 Task: Add Earth's Best Organic Winter Squash Stage 2 to the cart.
Action: Mouse moved to (241, 129)
Screenshot: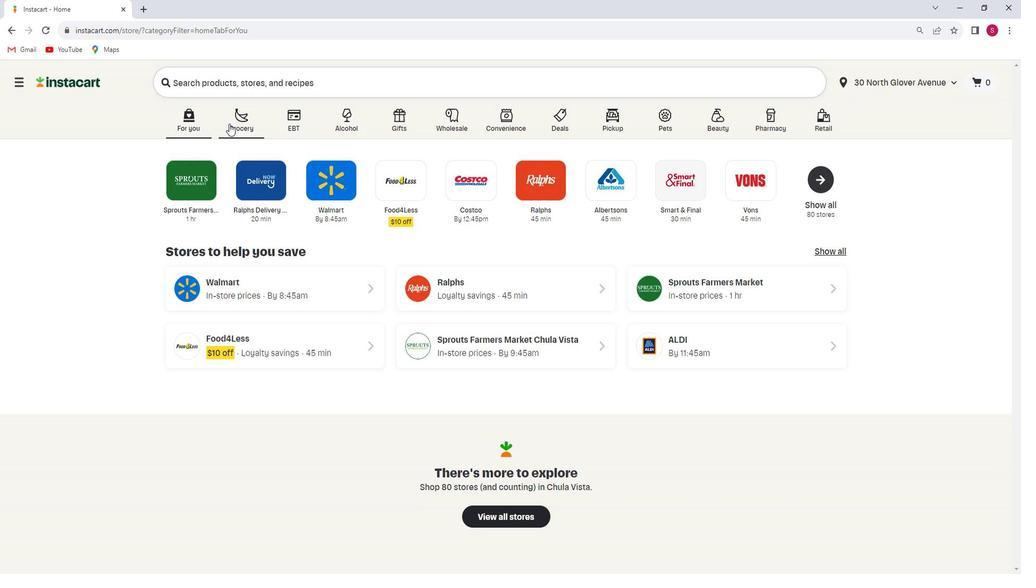 
Action: Mouse pressed left at (241, 129)
Screenshot: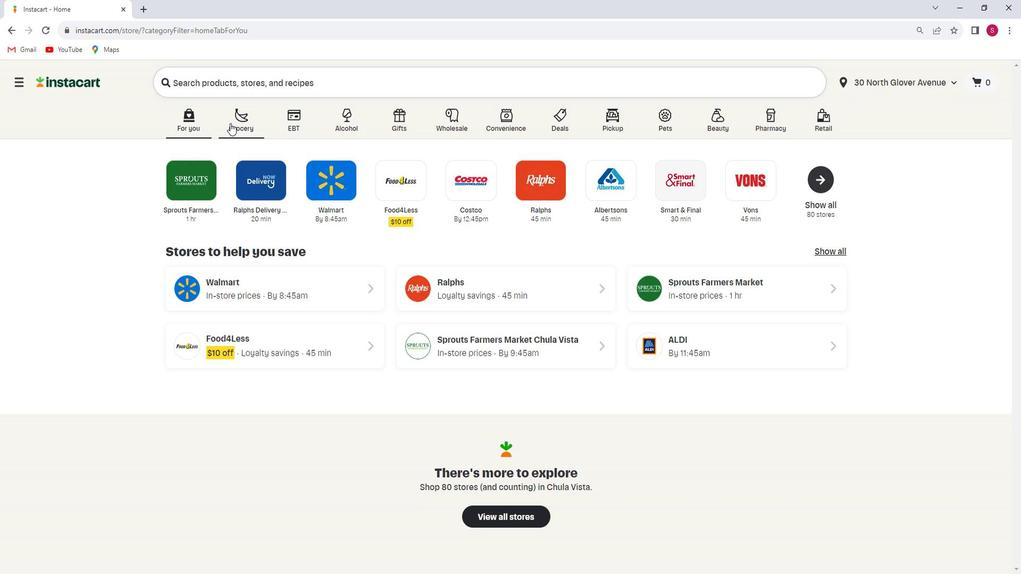 
Action: Mouse moved to (237, 315)
Screenshot: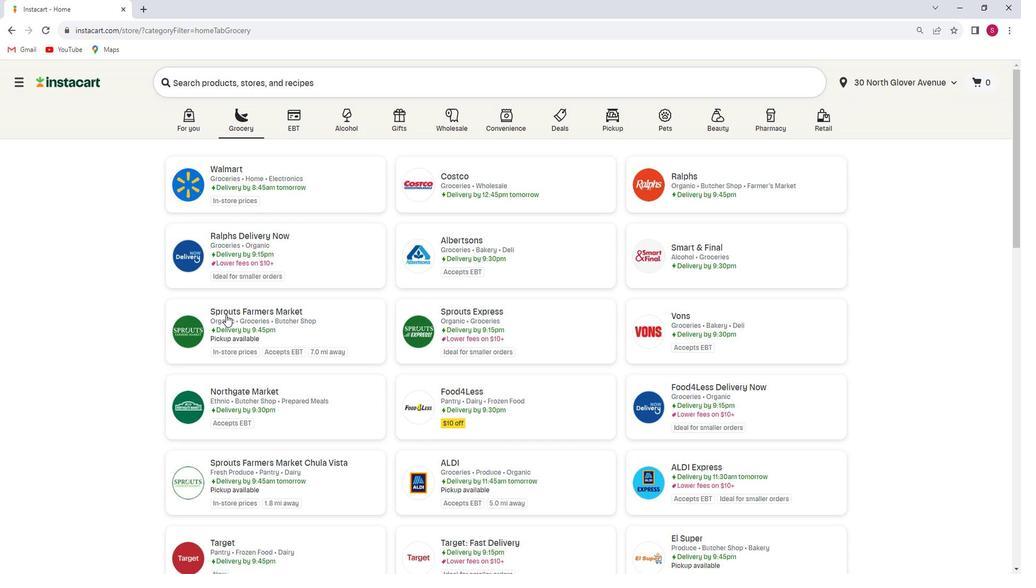 
Action: Mouse pressed left at (237, 315)
Screenshot: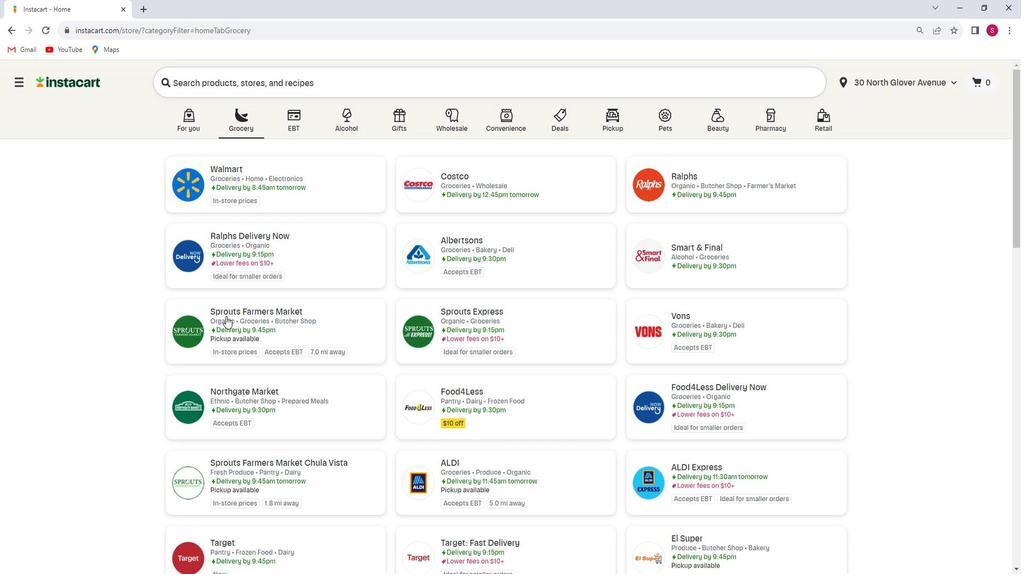 
Action: Mouse moved to (102, 319)
Screenshot: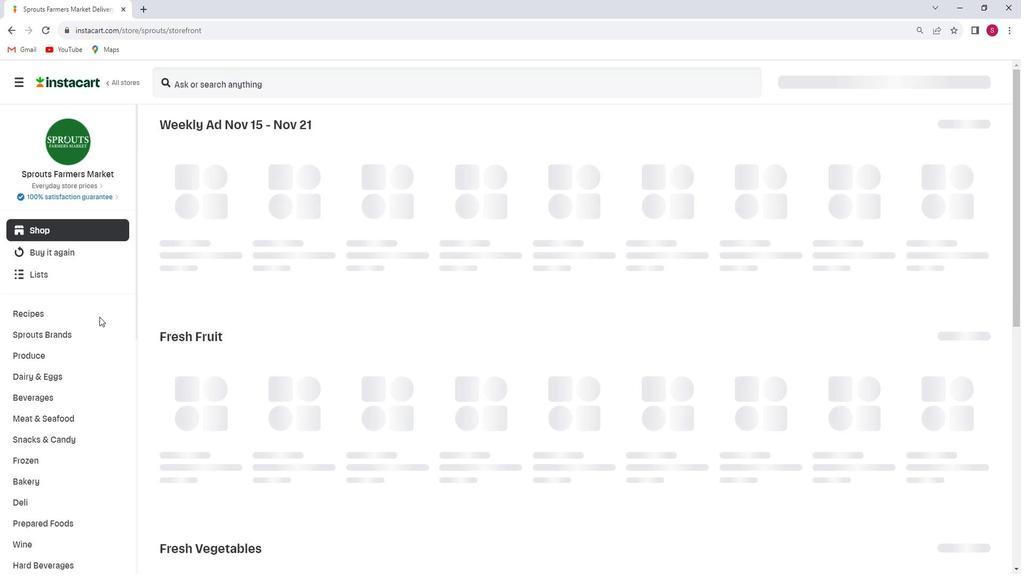 
Action: Mouse scrolled (102, 318) with delta (0, 0)
Screenshot: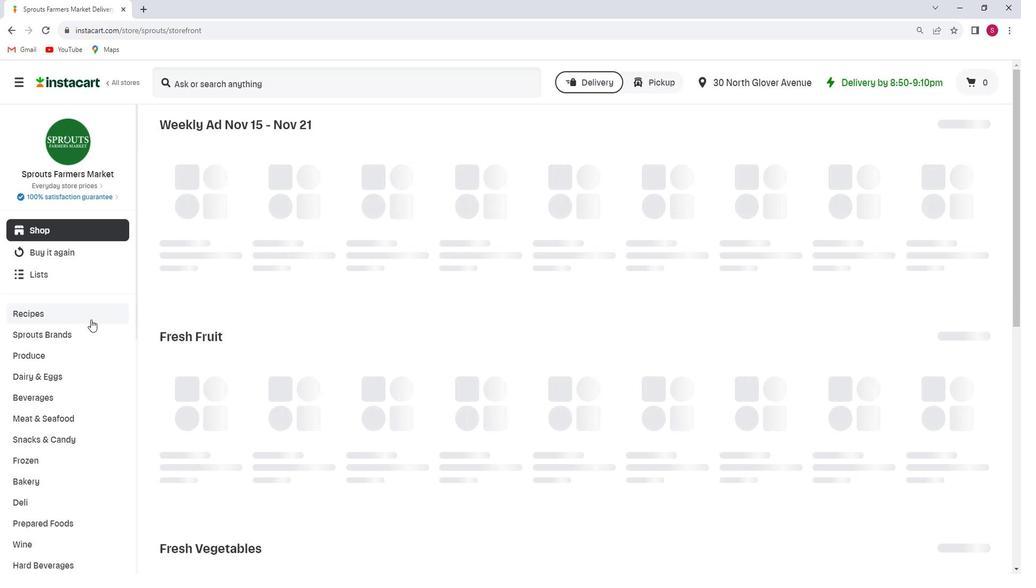 
Action: Mouse scrolled (102, 318) with delta (0, 0)
Screenshot: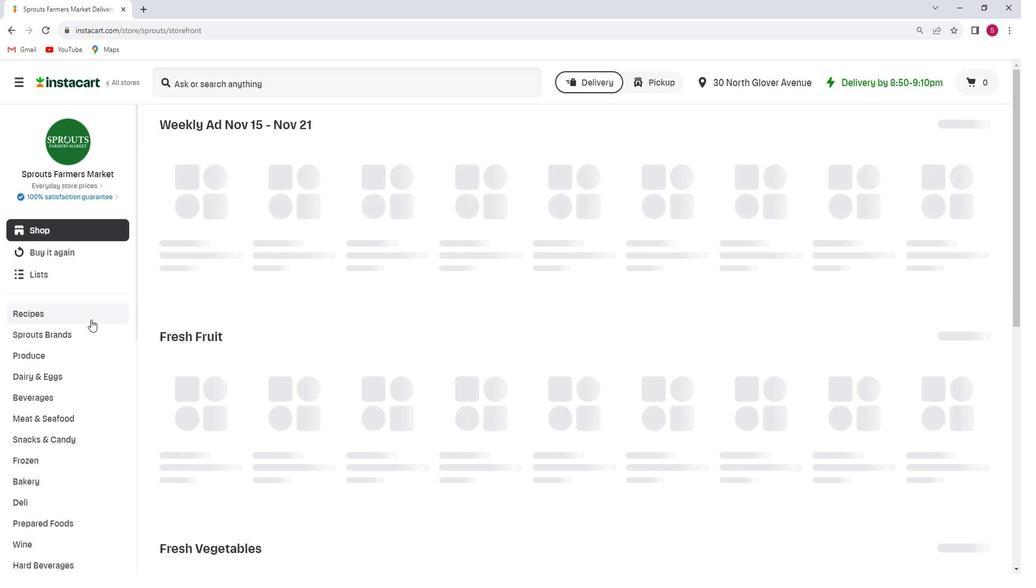 
Action: Mouse scrolled (102, 318) with delta (0, 0)
Screenshot: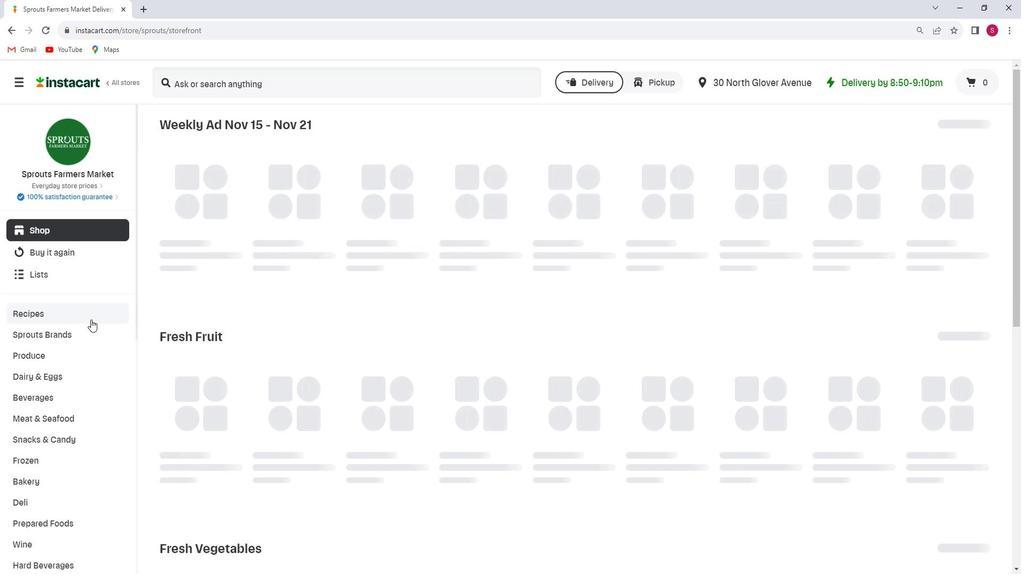 
Action: Mouse scrolled (102, 318) with delta (0, 0)
Screenshot: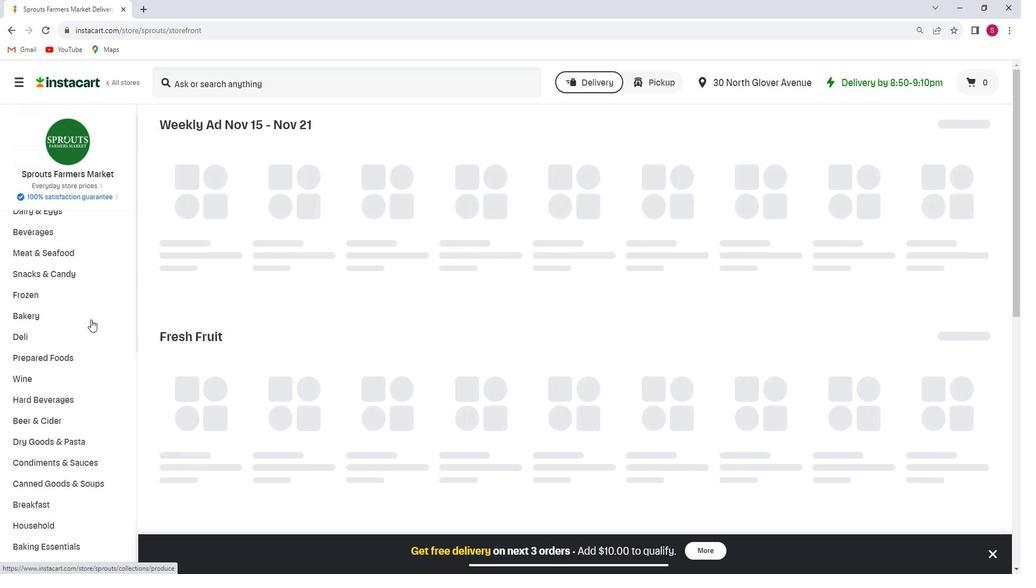 
Action: Mouse scrolled (102, 318) with delta (0, 0)
Screenshot: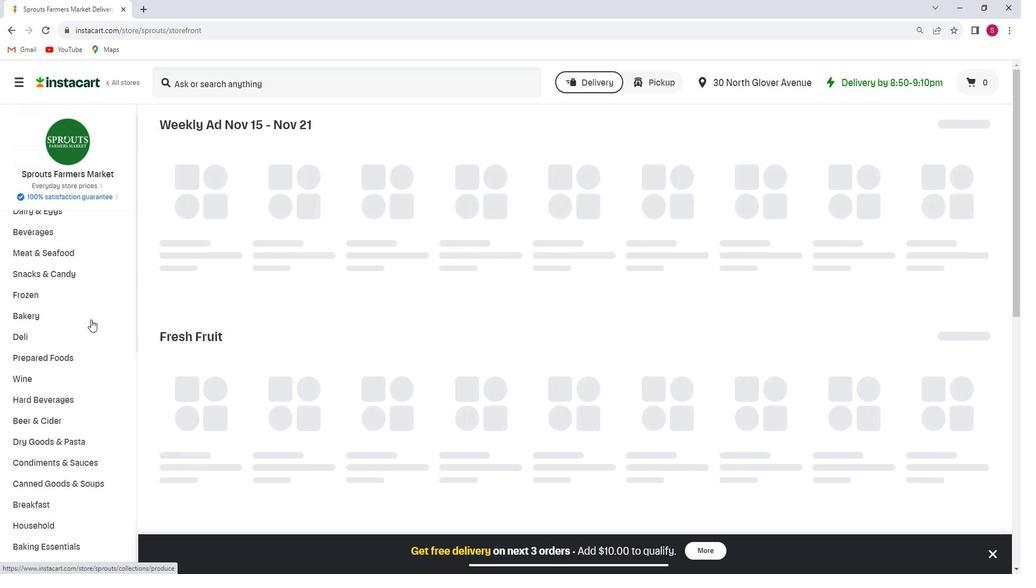 
Action: Mouse scrolled (102, 318) with delta (0, 0)
Screenshot: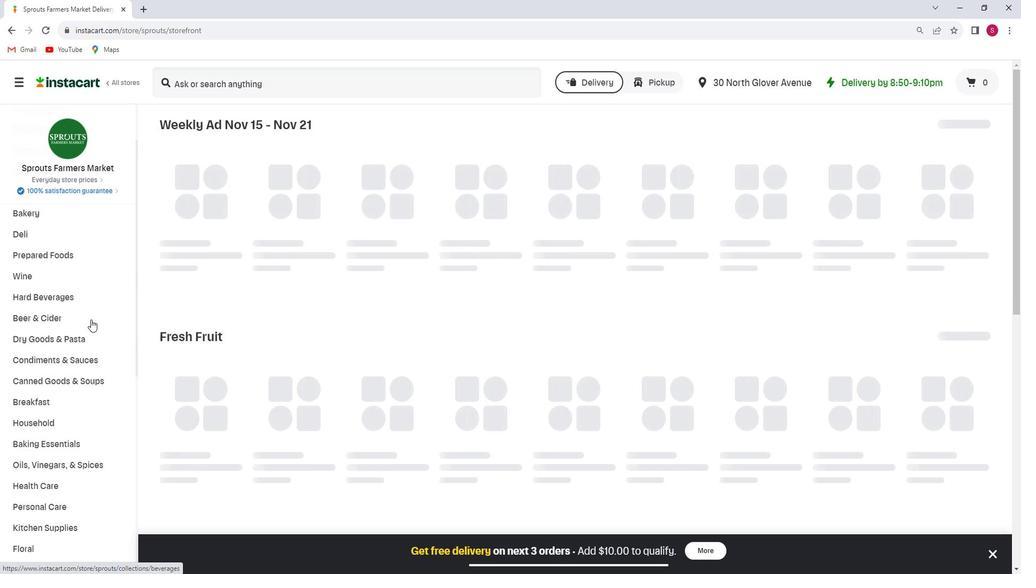 
Action: Mouse scrolled (102, 318) with delta (0, 0)
Screenshot: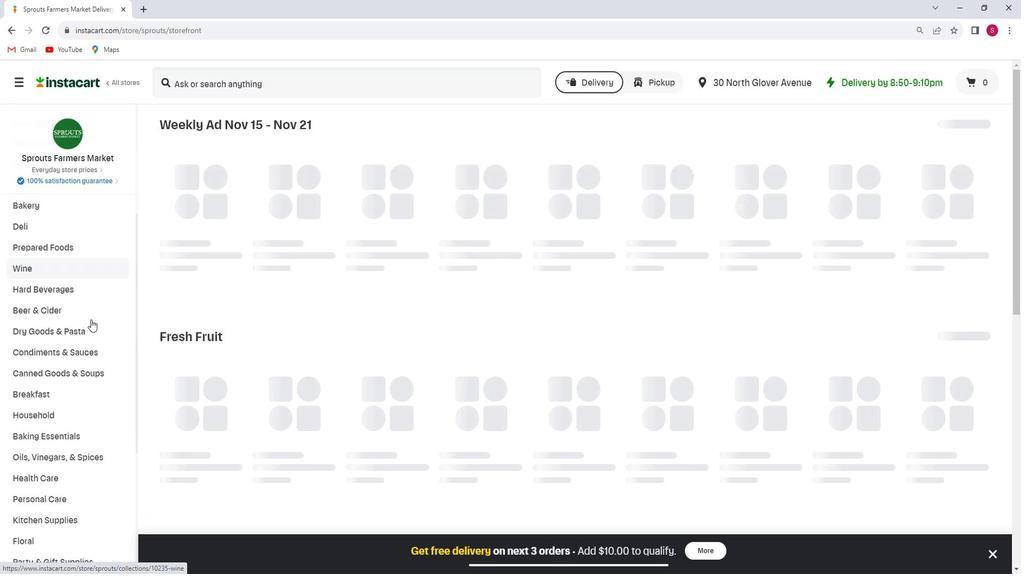 
Action: Mouse moved to (96, 327)
Screenshot: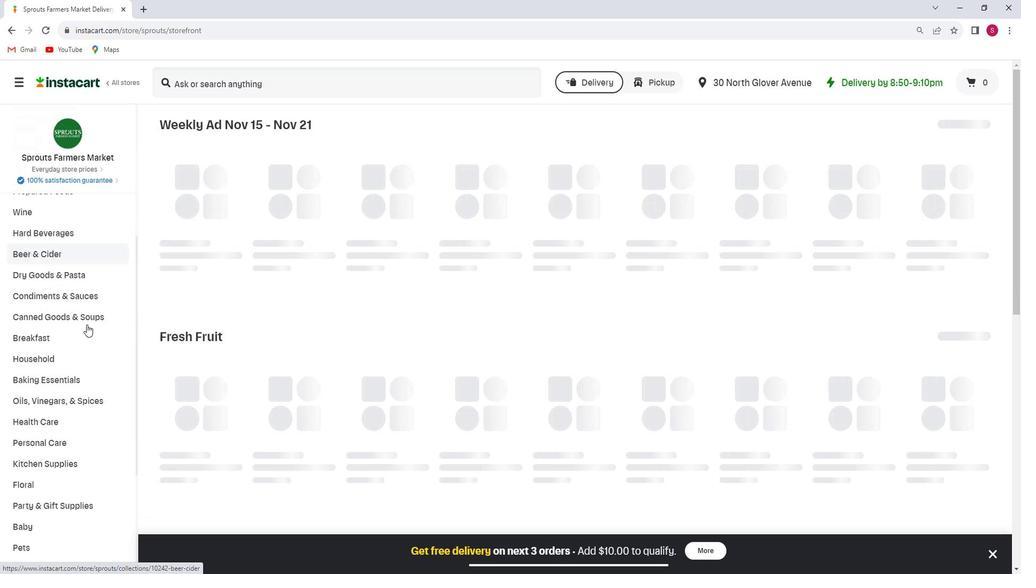 
Action: Mouse scrolled (96, 326) with delta (0, 0)
Screenshot: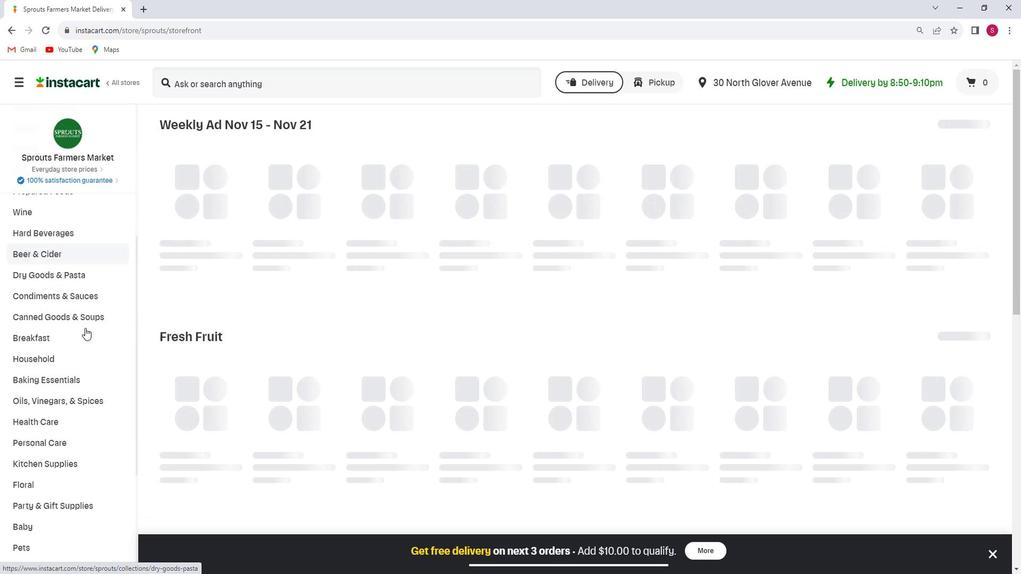 
Action: Mouse scrolled (96, 326) with delta (0, 0)
Screenshot: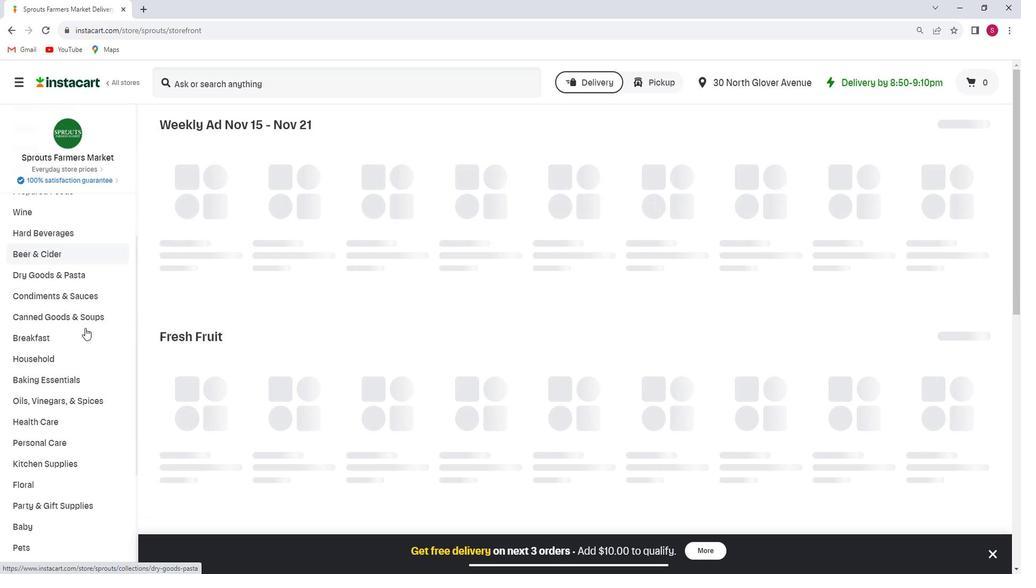 
Action: Mouse moved to (51, 411)
Screenshot: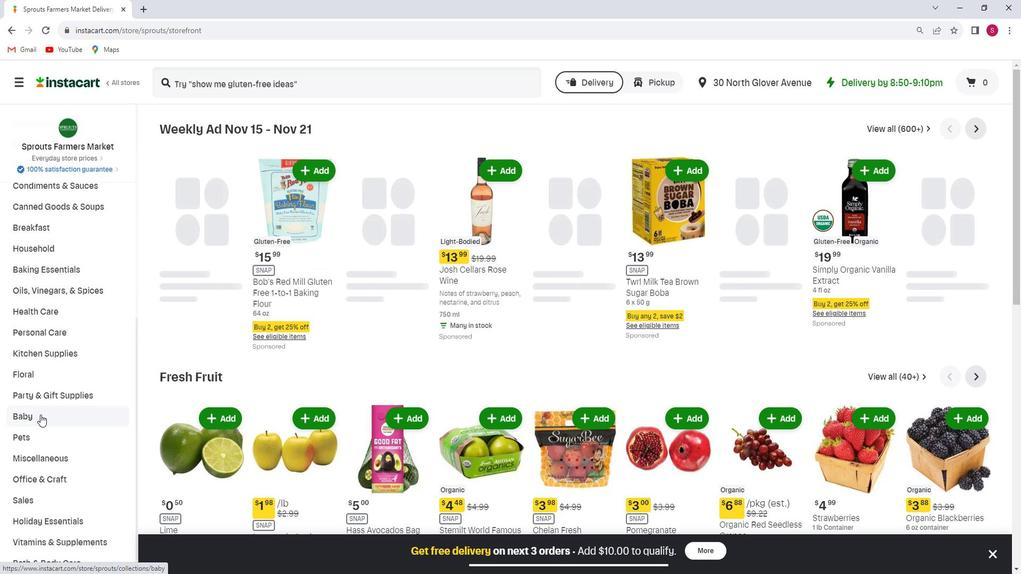 
Action: Mouse pressed left at (51, 411)
Screenshot: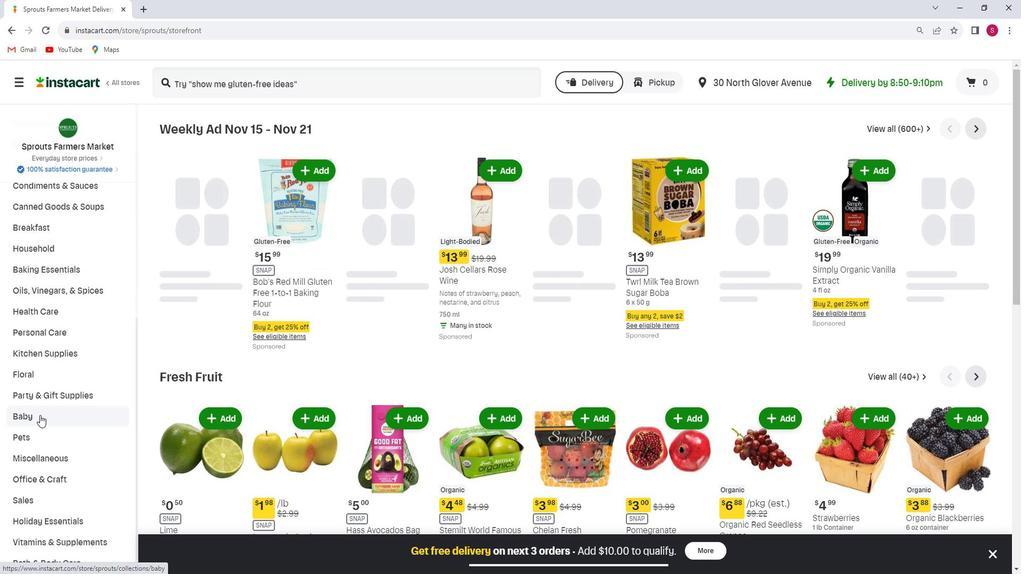 
Action: Mouse moved to (57, 409)
Screenshot: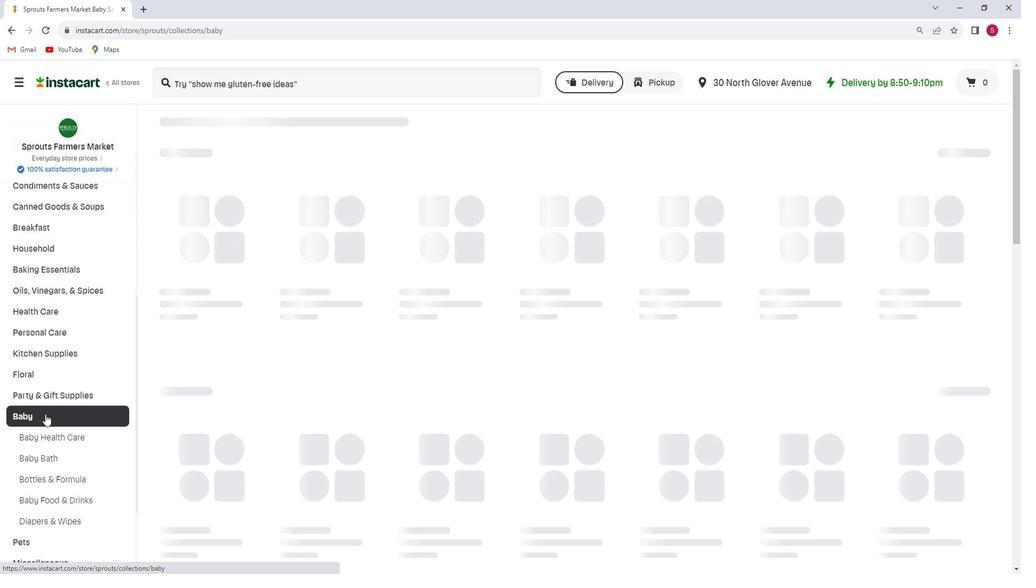 
Action: Mouse scrolled (57, 408) with delta (0, 0)
Screenshot: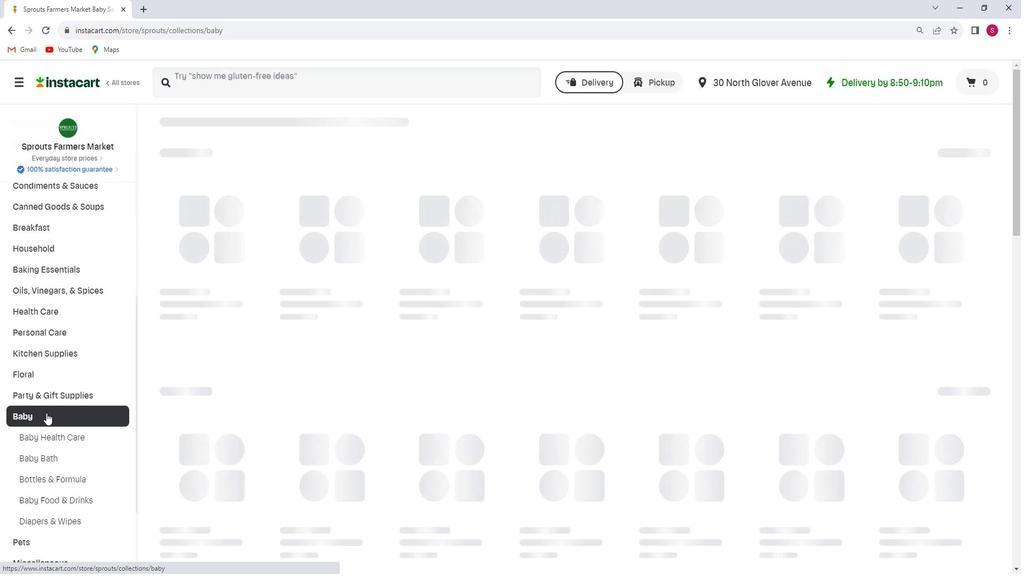 
Action: Mouse scrolled (57, 408) with delta (0, 0)
Screenshot: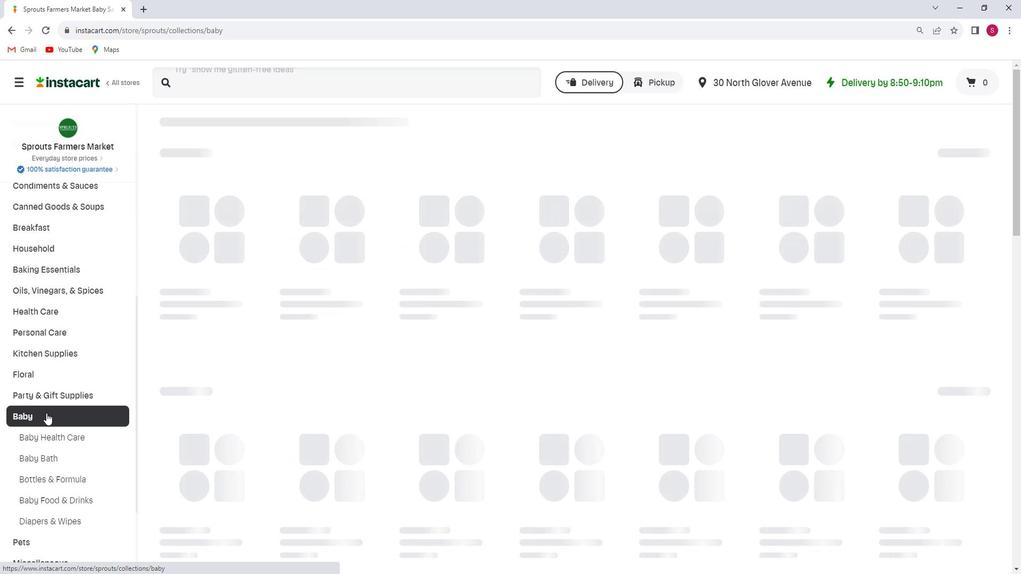 
Action: Mouse moved to (71, 391)
Screenshot: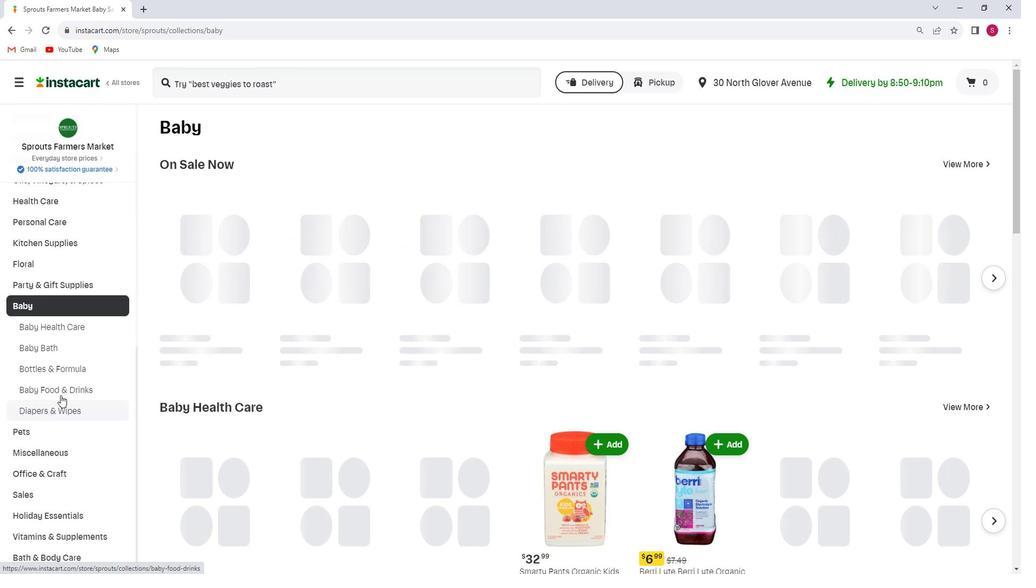 
Action: Mouse pressed left at (71, 391)
Screenshot: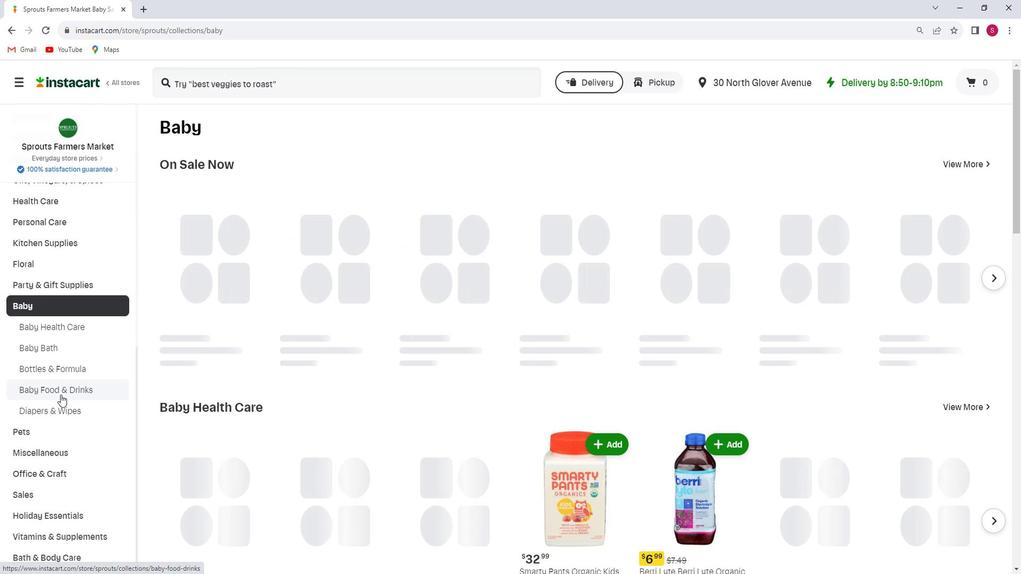 
Action: Mouse moved to (251, 85)
Screenshot: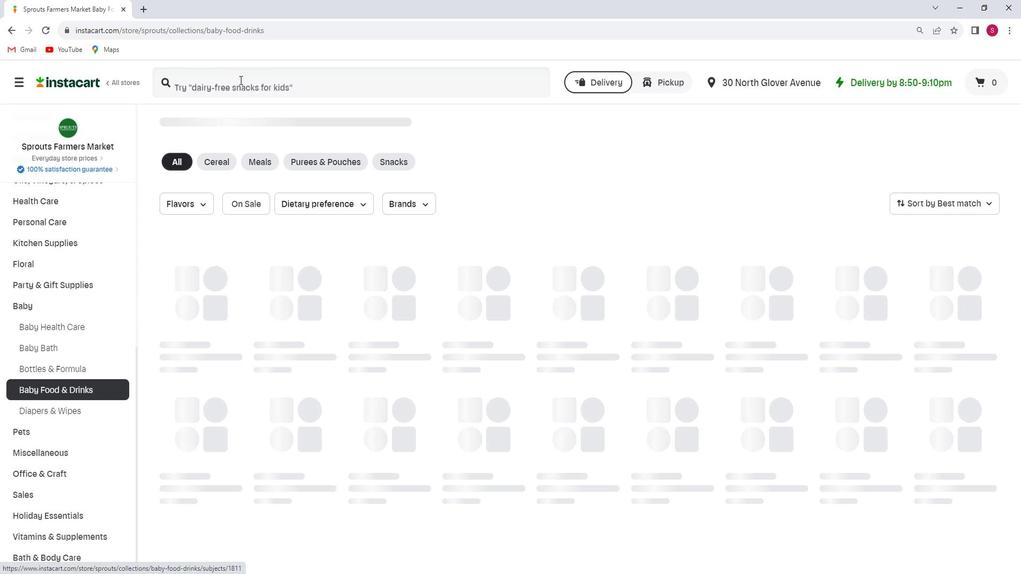 
Action: Mouse pressed left at (251, 85)
Screenshot: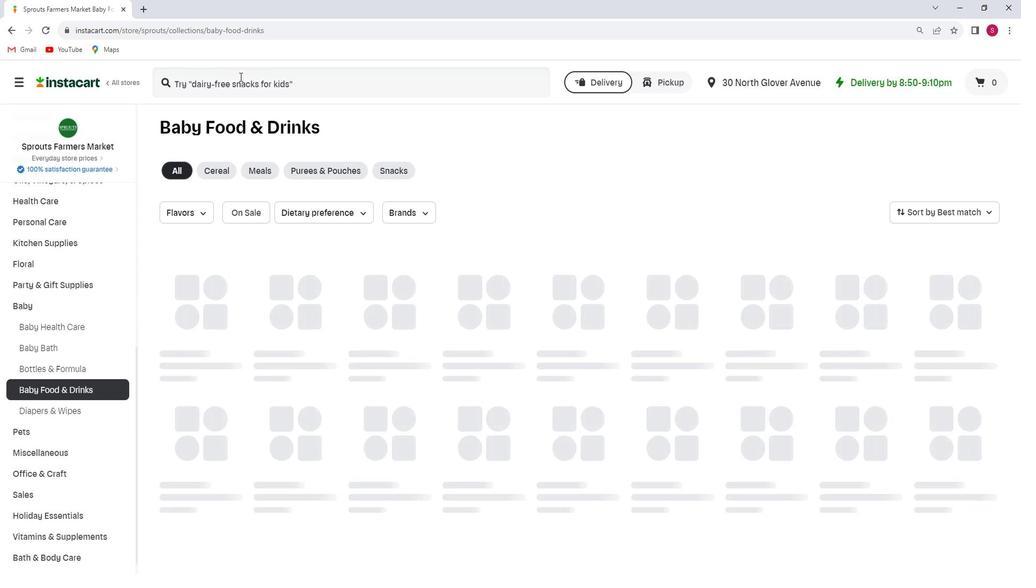 
Action: Key pressed <Key.shift>Earth's<Key.space><Key.shift>Best<Key.space><Key.shift>organic<Key.space><Key.shift>Winter<Key.space><Key.shift>Squash<Key.space><Key.shift>Stage<Key.space>2<Key.enter>
Screenshot: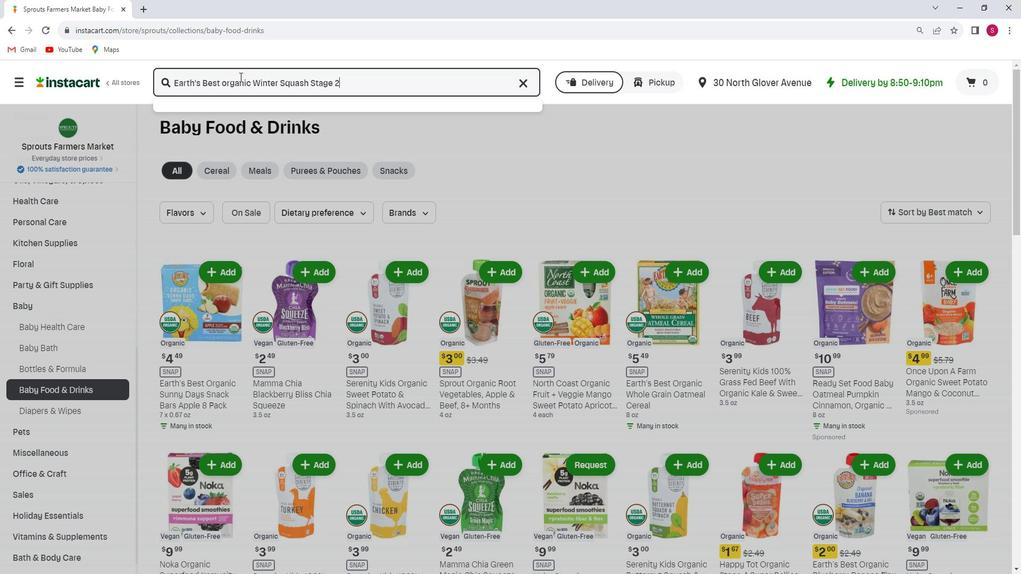 
Action: Mouse moved to (315, 202)
Screenshot: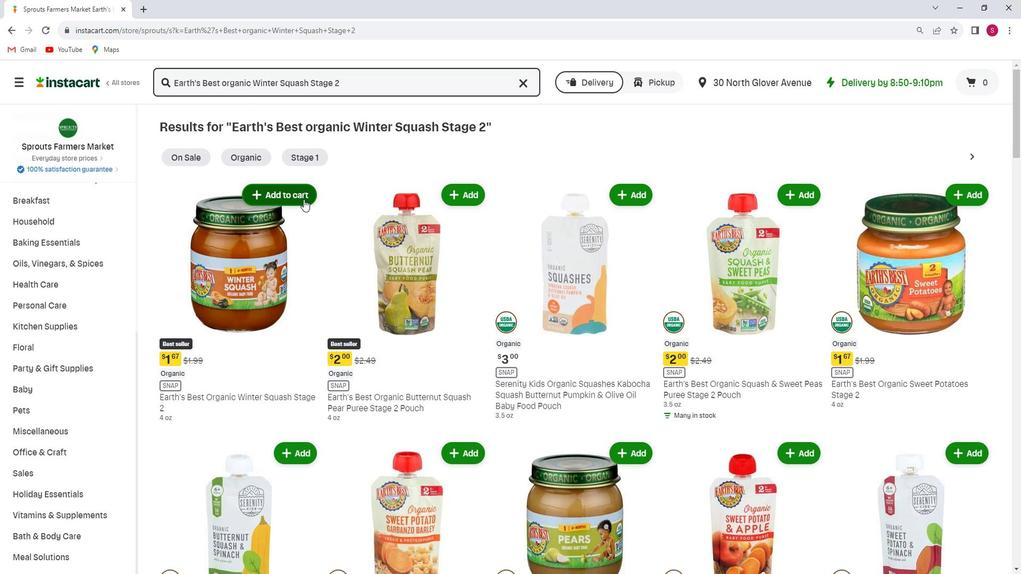 
Action: Mouse pressed left at (315, 202)
Screenshot: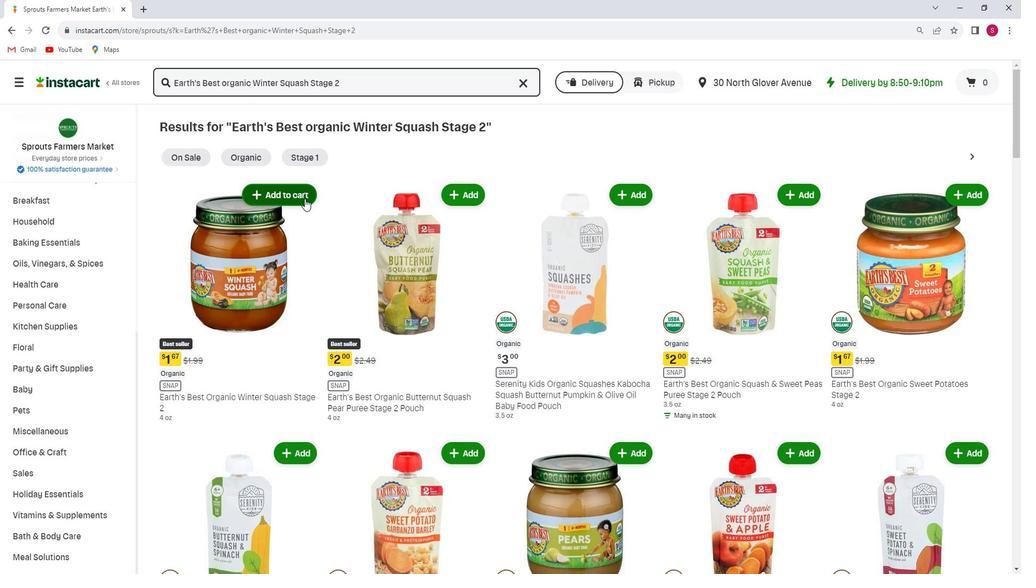 
Action: Mouse moved to (313, 303)
Screenshot: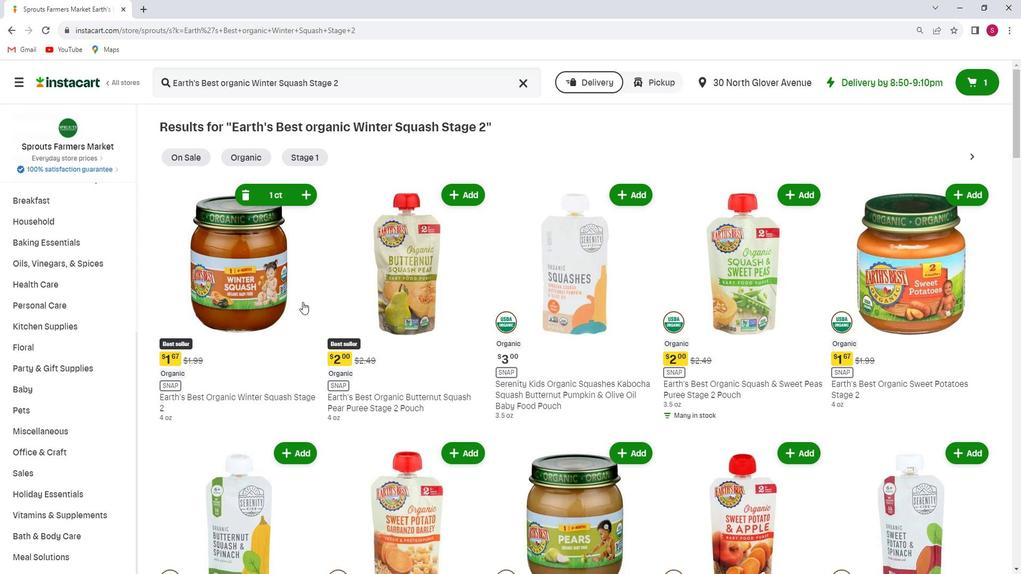 
